 Task: Use the formula "BYROW" in spreadsheet "Project portfolio".
Action: Mouse moved to (426, 286)
Screenshot: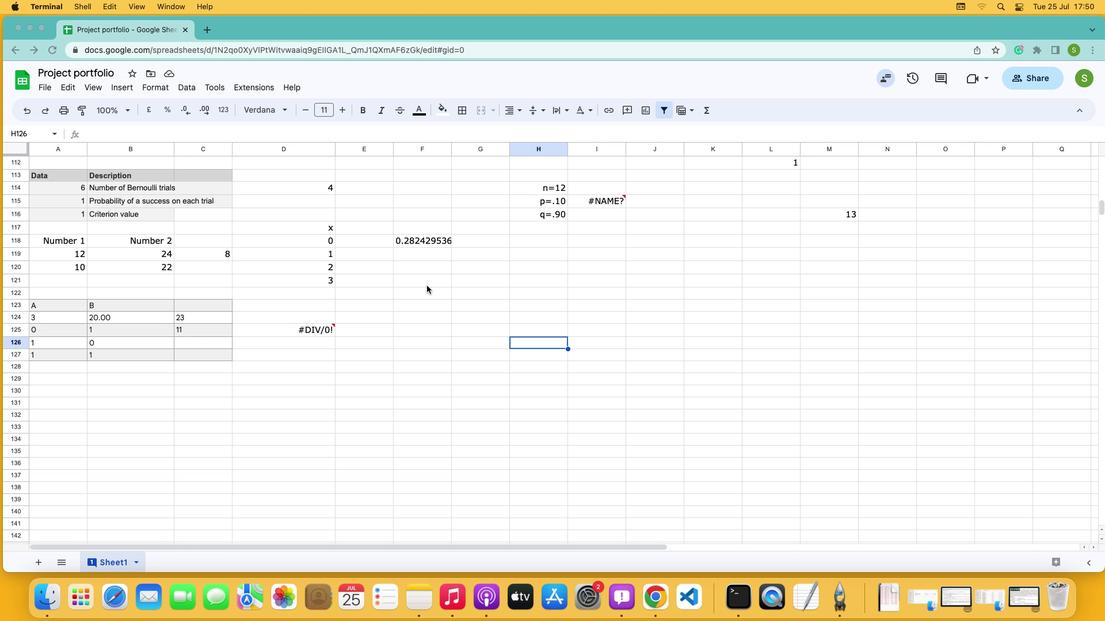 
Action: Mouse pressed left at (426, 286)
Screenshot: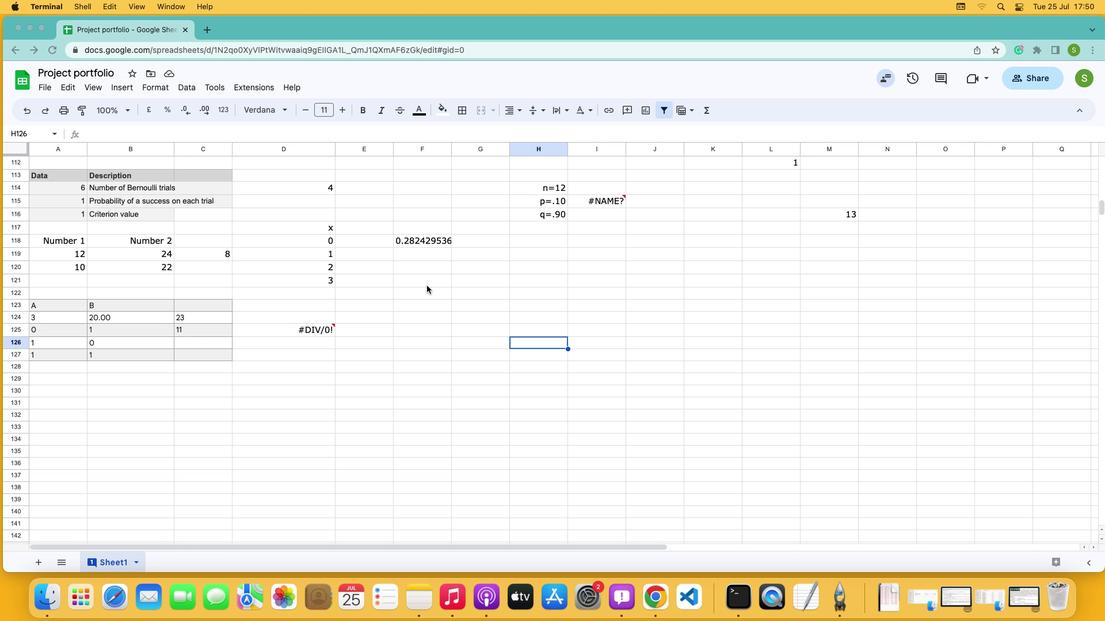 
Action: Mouse moved to (428, 279)
Screenshot: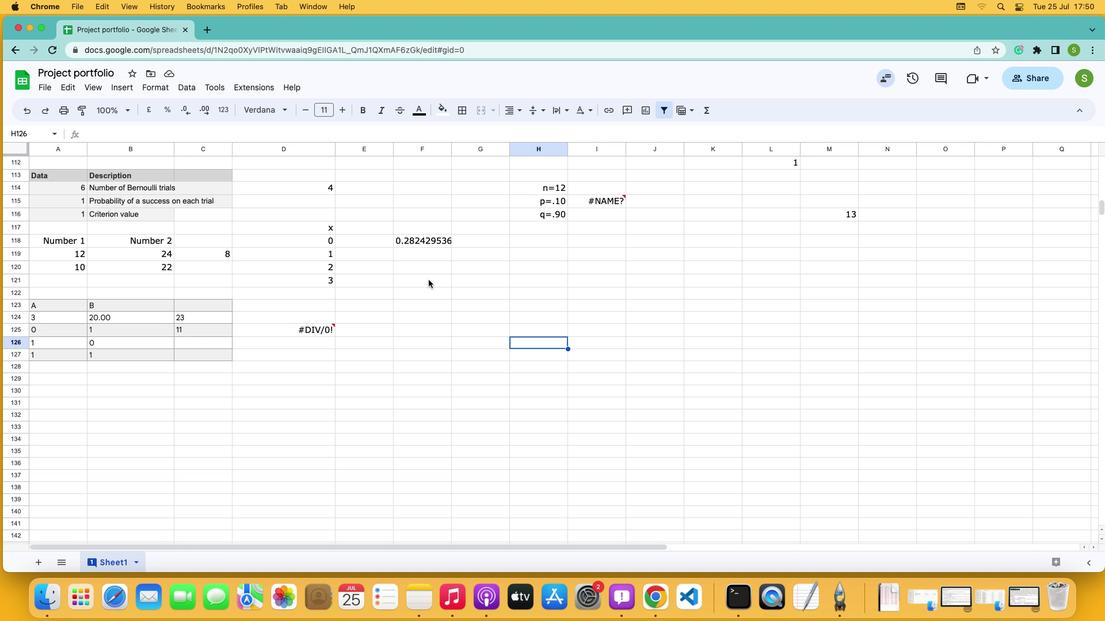 
Action: Mouse pressed left at (428, 279)
Screenshot: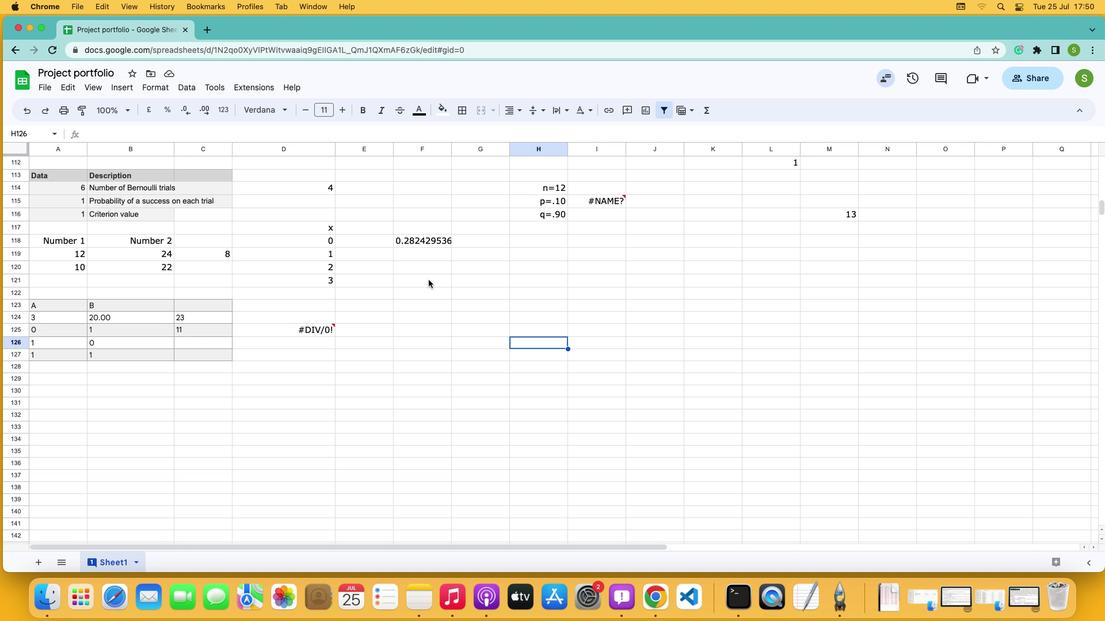
Action: Mouse moved to (122, 89)
Screenshot: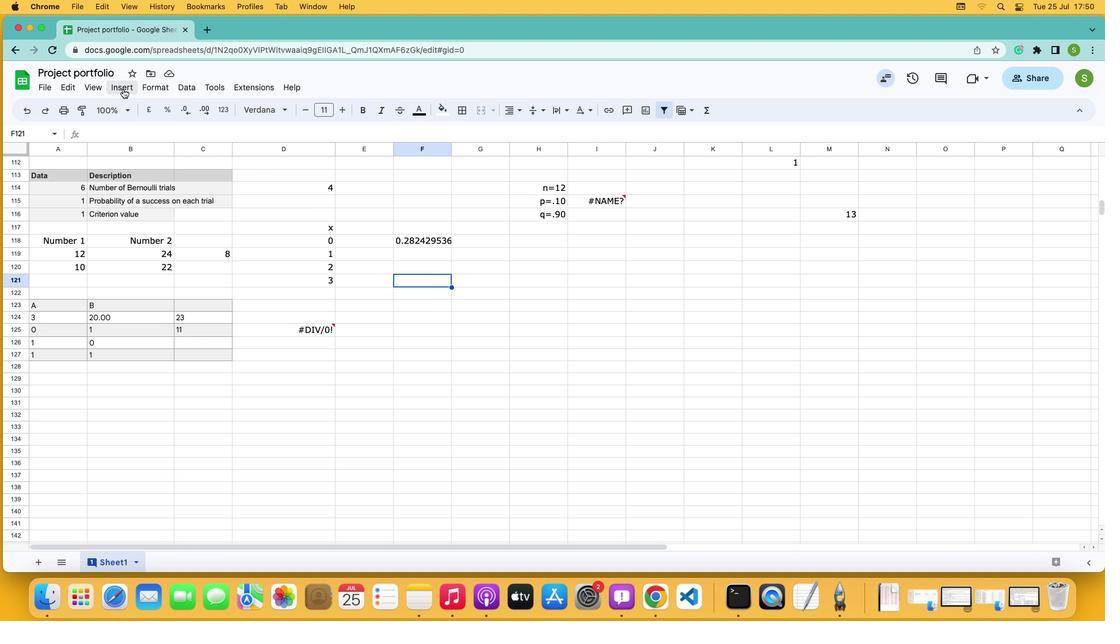 
Action: Mouse pressed left at (122, 89)
Screenshot: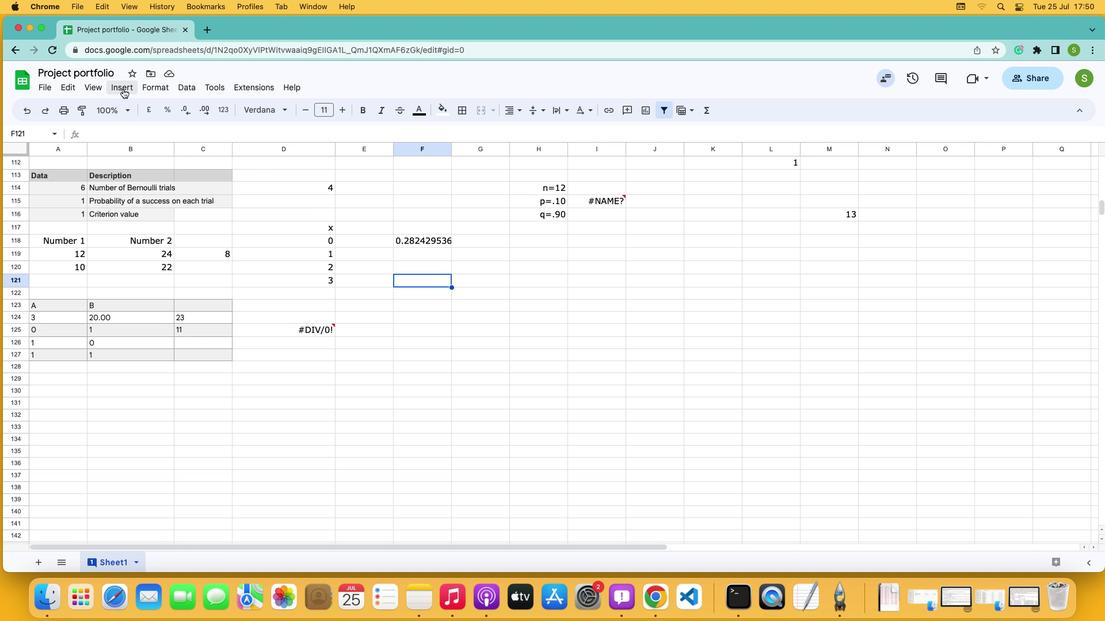 
Action: Mouse moved to (144, 270)
Screenshot: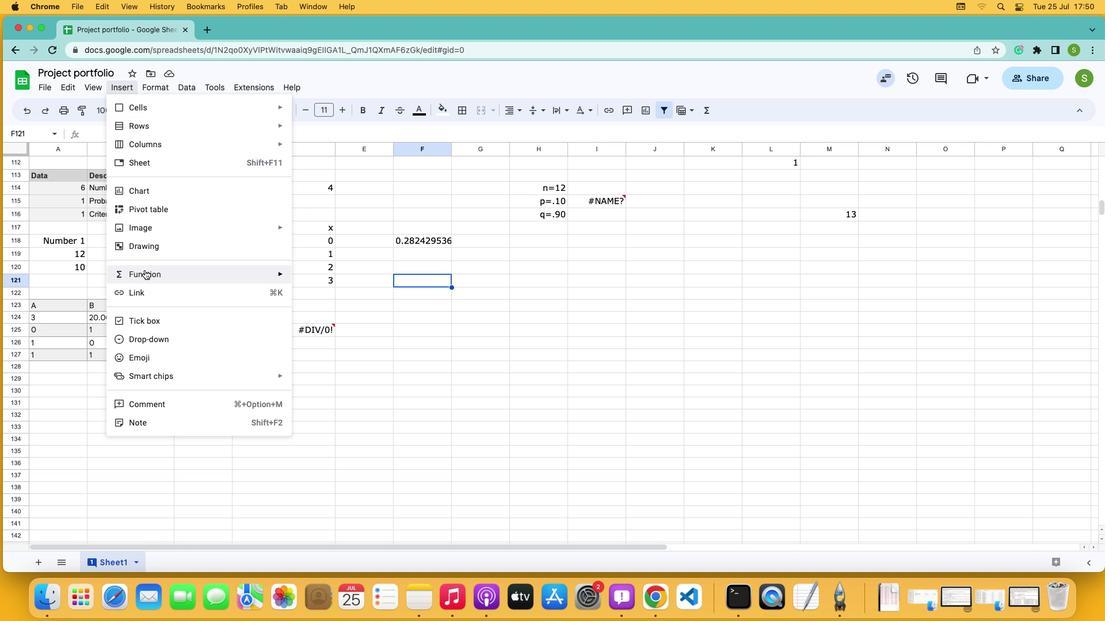 
Action: Mouse pressed left at (144, 270)
Screenshot: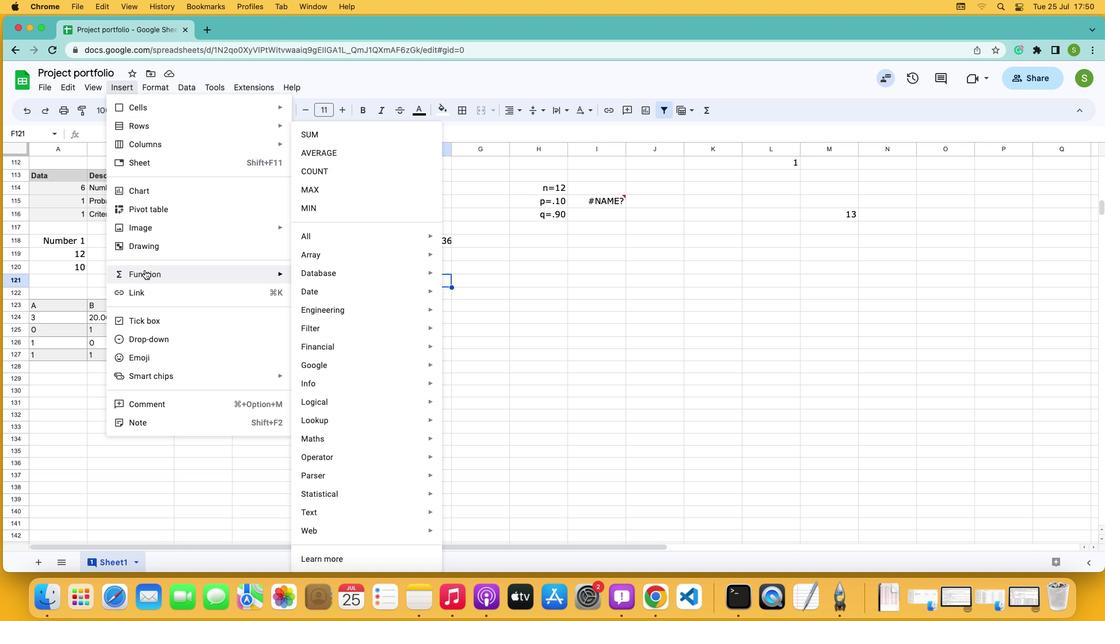 
Action: Mouse moved to (343, 234)
Screenshot: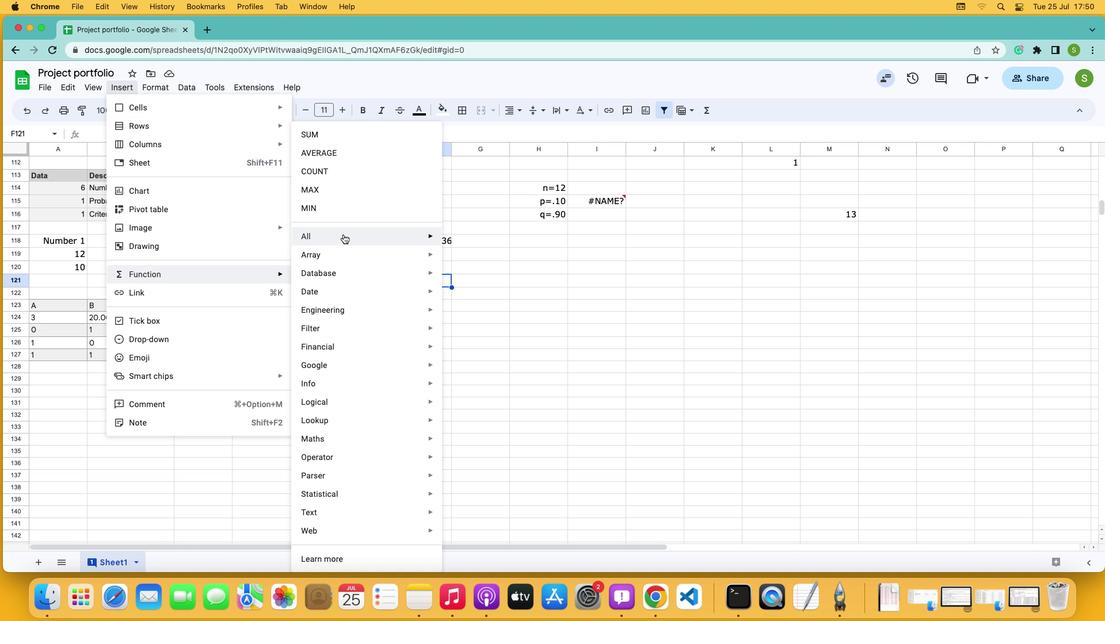 
Action: Mouse pressed left at (343, 234)
Screenshot: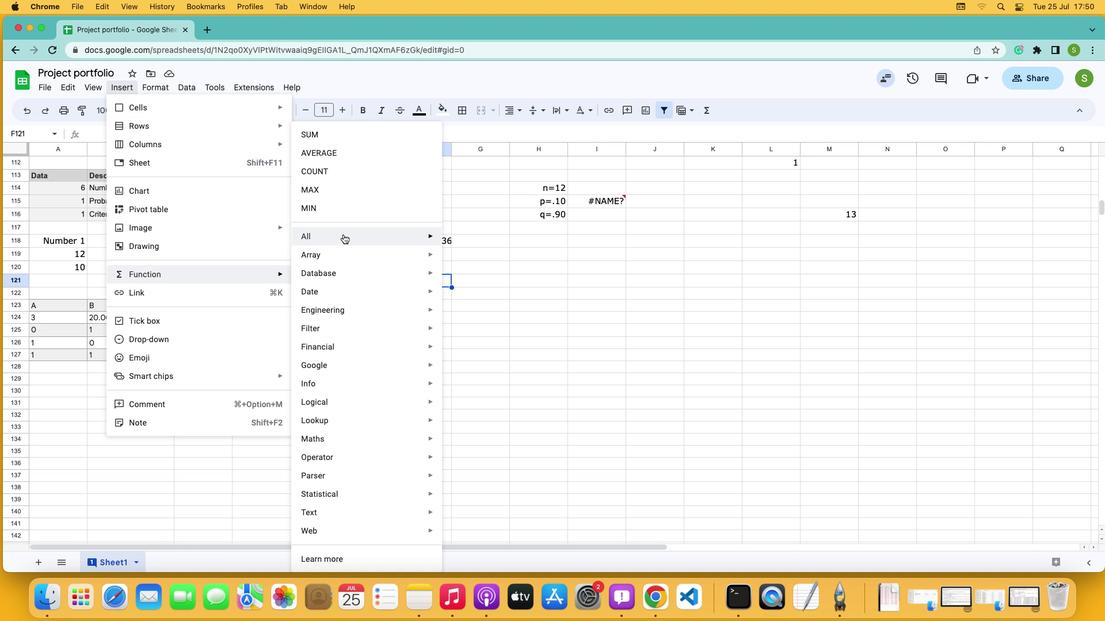 
Action: Mouse moved to (464, 350)
Screenshot: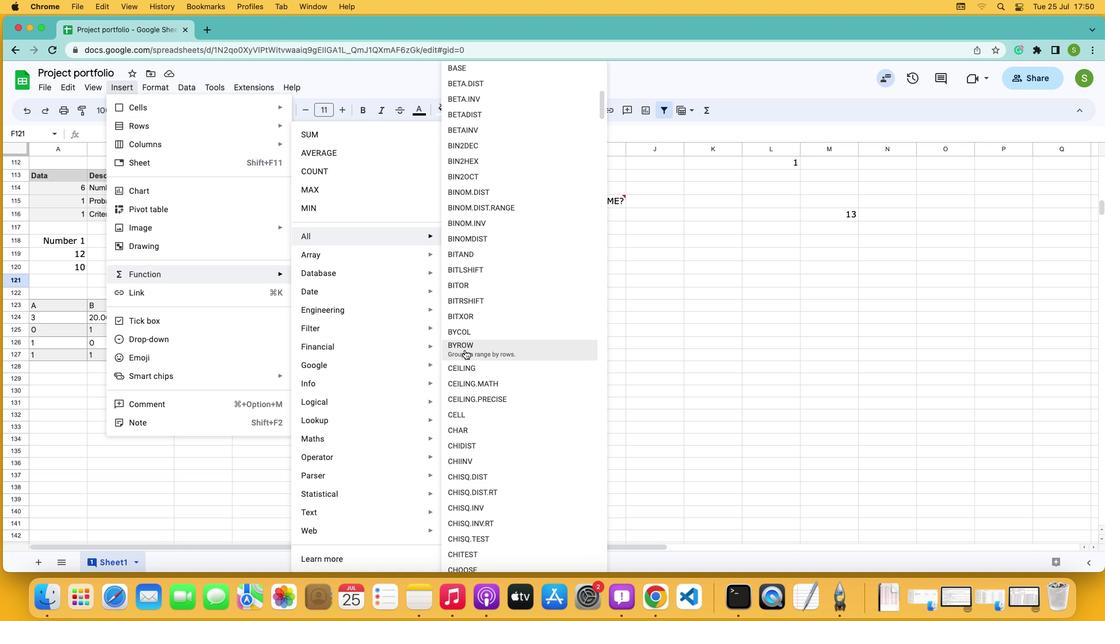 
Action: Mouse pressed left at (464, 350)
Screenshot: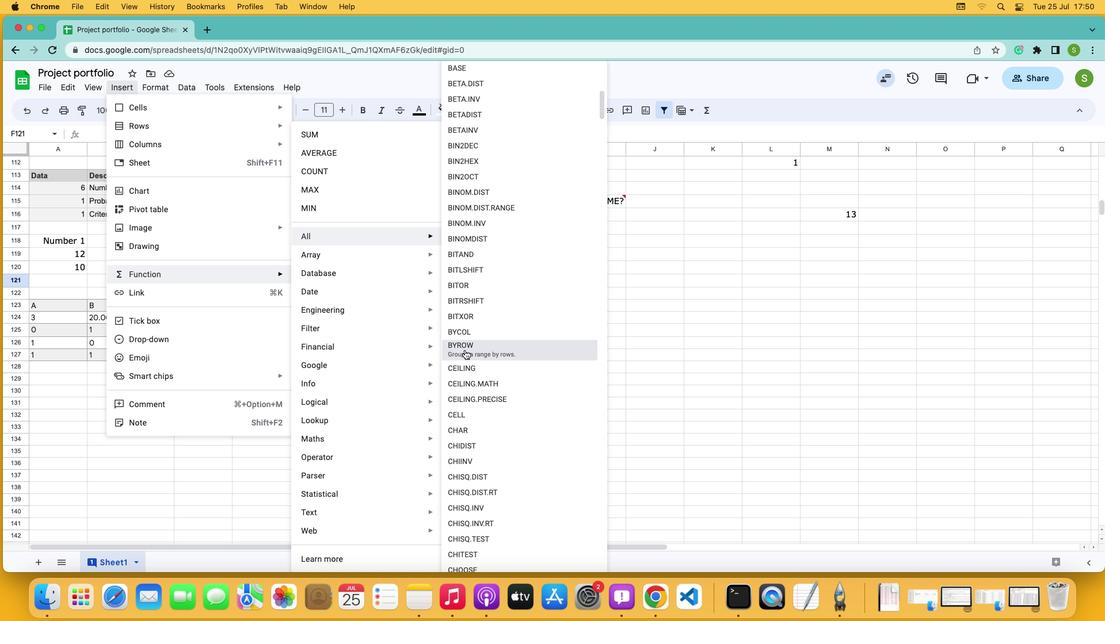 
Action: Mouse moved to (562, 283)
Screenshot: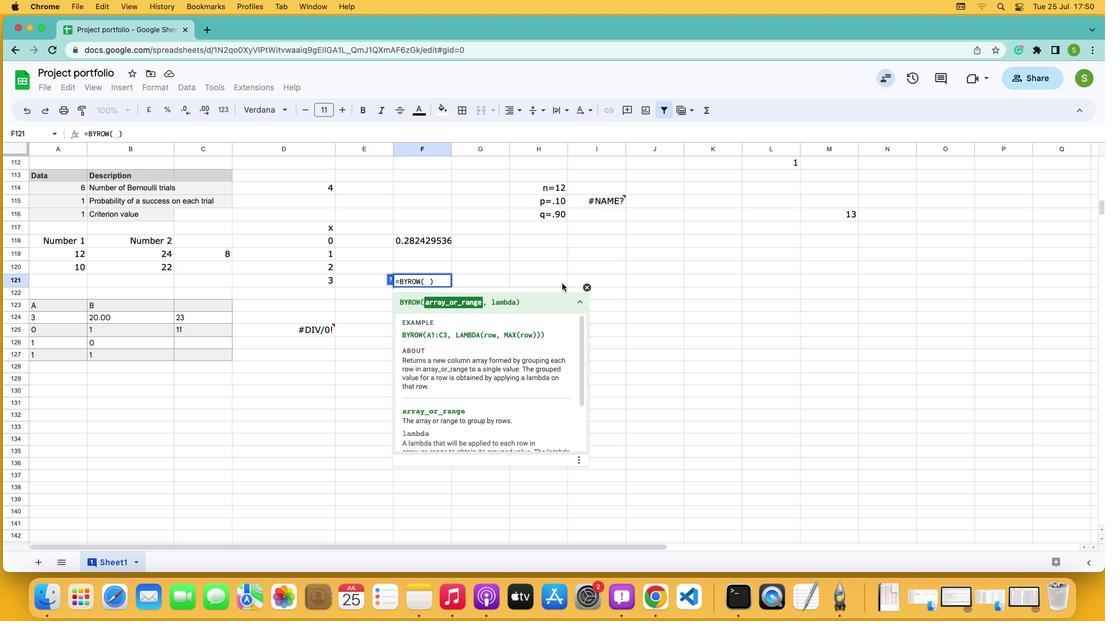 
Action: Key pressed Key.shift'A''1'Key.shift_r':'Key.shift'C''3'','Key.shift'L'Key.shift'A''m'
Screenshot: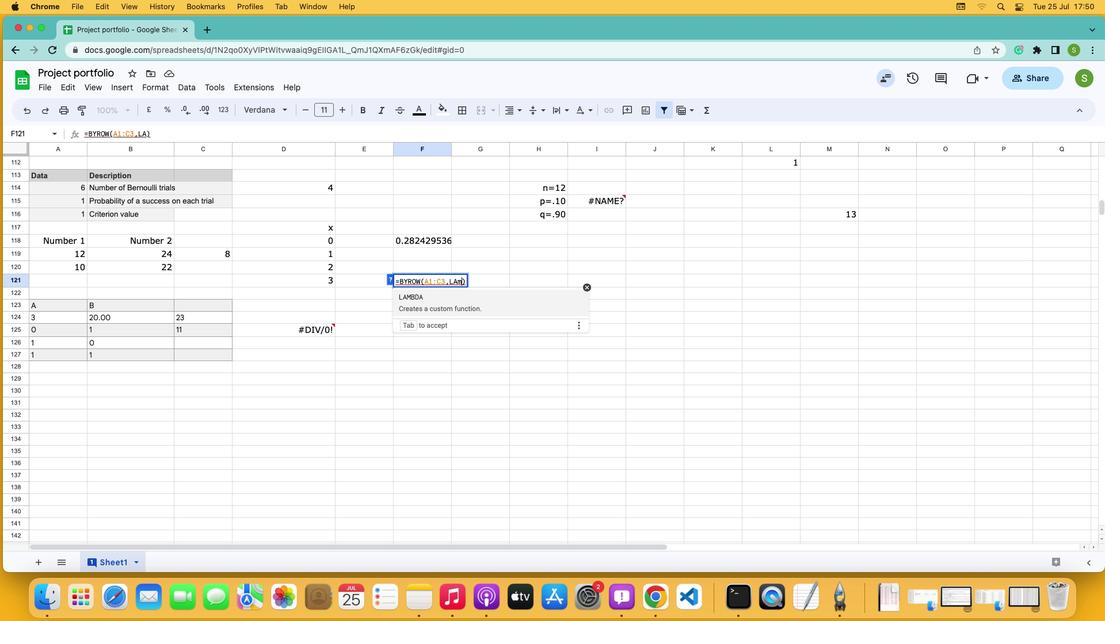 
Action: Mouse moved to (450, 300)
Screenshot: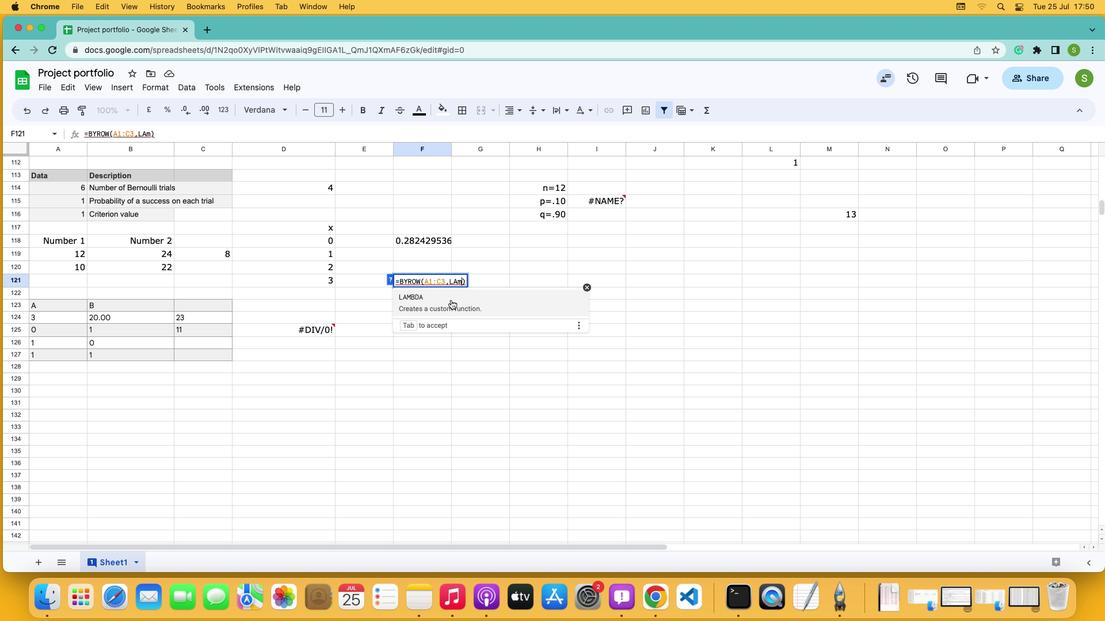 
Action: Mouse pressed left at (450, 300)
Screenshot: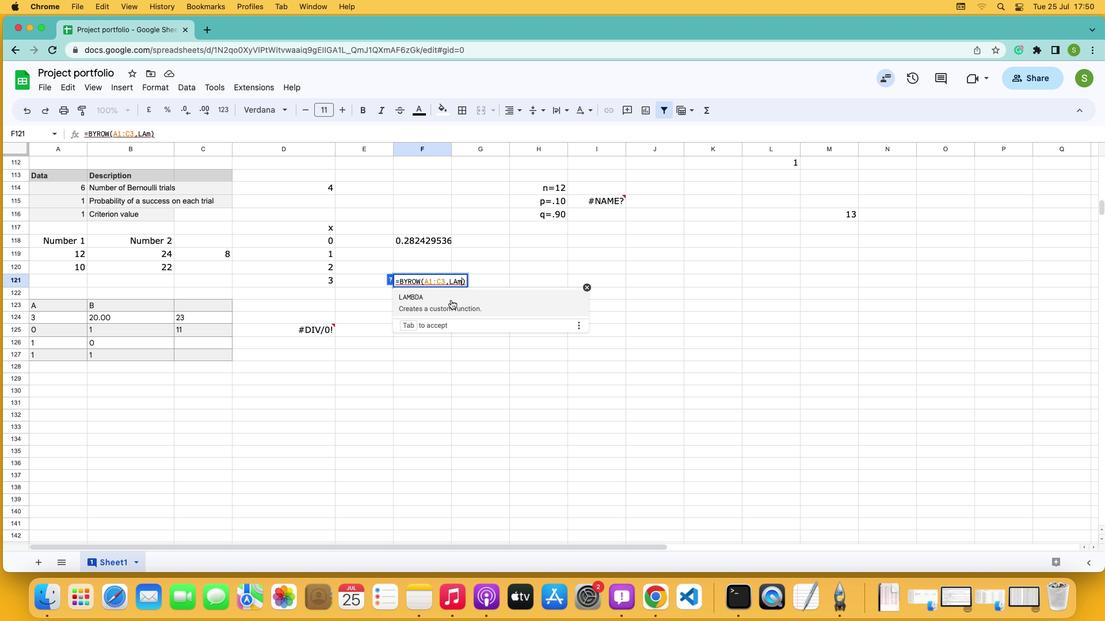 
Action: Mouse moved to (481, 294)
Screenshot: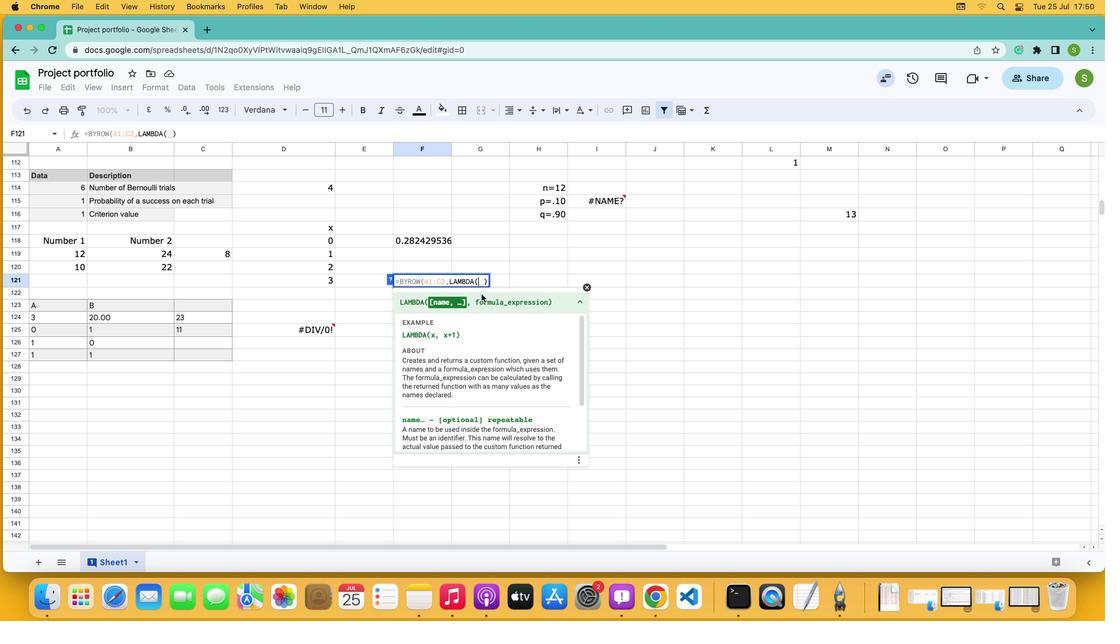 
Action: Key pressed 'r''o''w'','Key.shift'm''a''x'Key.shift_r'(''r''o''w'Key.shift_r')'')'Key.enter
Screenshot: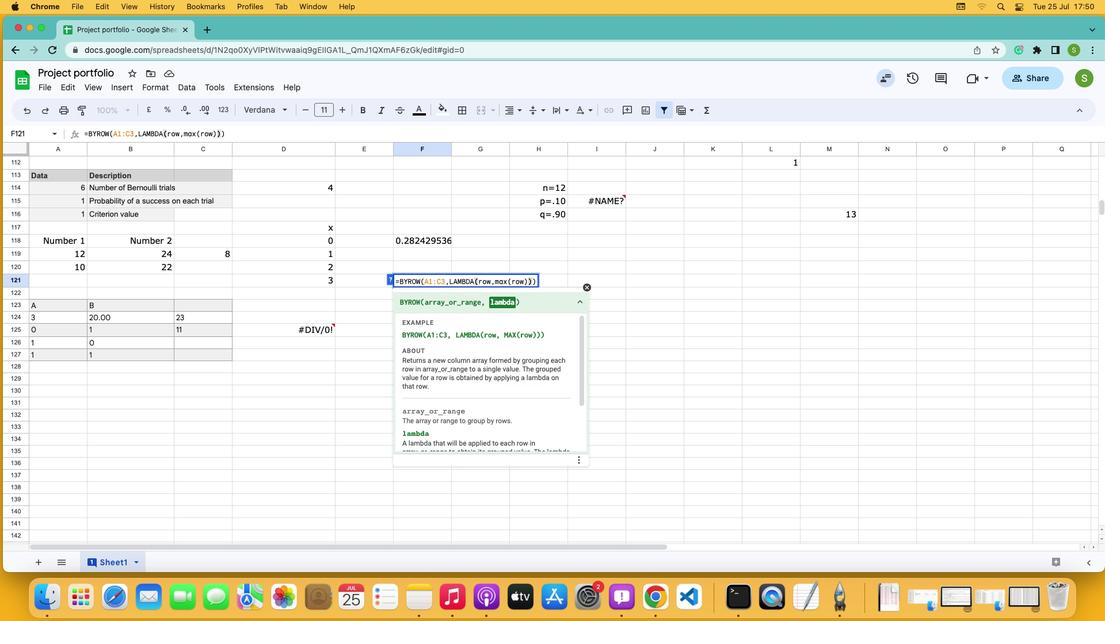 
